 Task: Set up a Trello card with a description, link, label, due date, cover, custom button, and comment.
Action: Mouse moved to (327, 329)
Screenshot: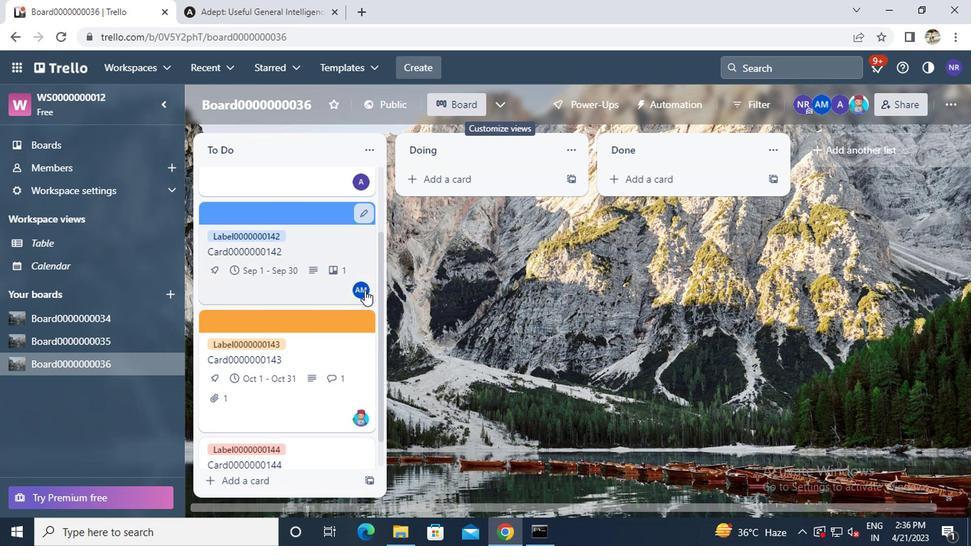 
Action: Mouse scrolled (327, 328) with delta (0, 0)
Screenshot: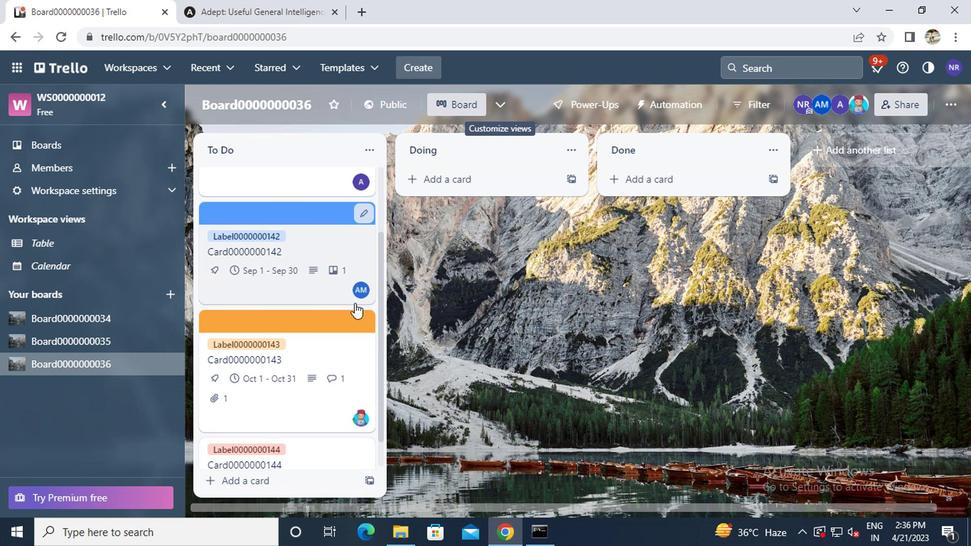 
Action: Mouse moved to (326, 330)
Screenshot: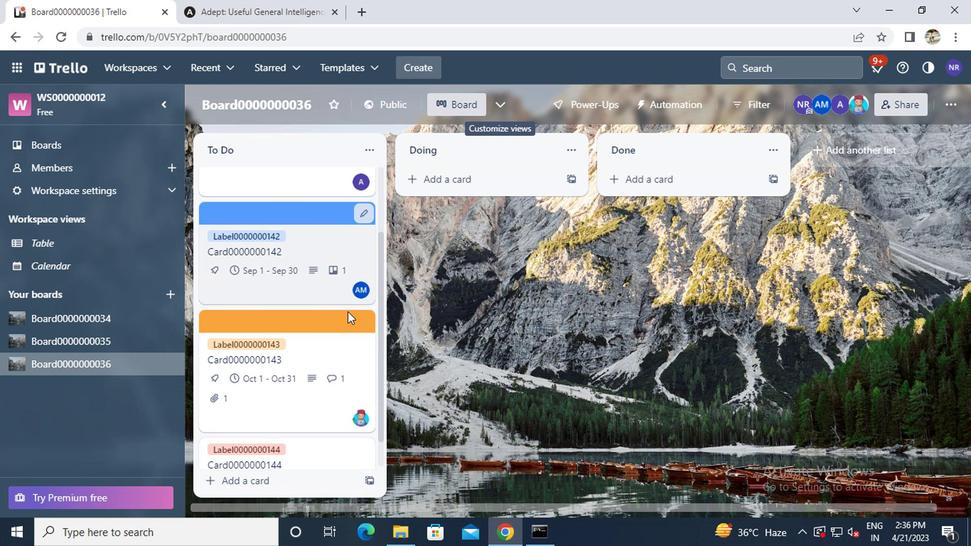 
Action: Mouse scrolled (326, 330) with delta (0, 0)
Screenshot: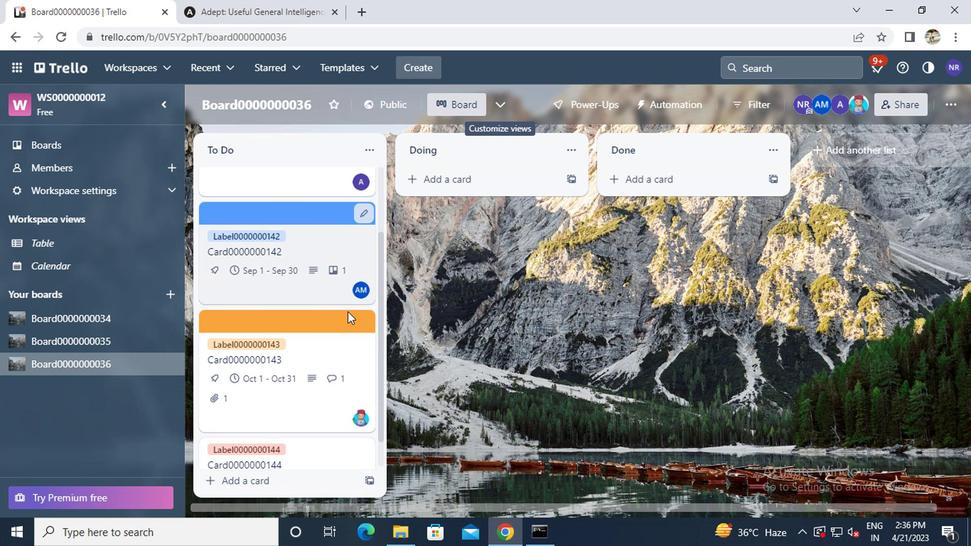 
Action: Mouse moved to (325, 338)
Screenshot: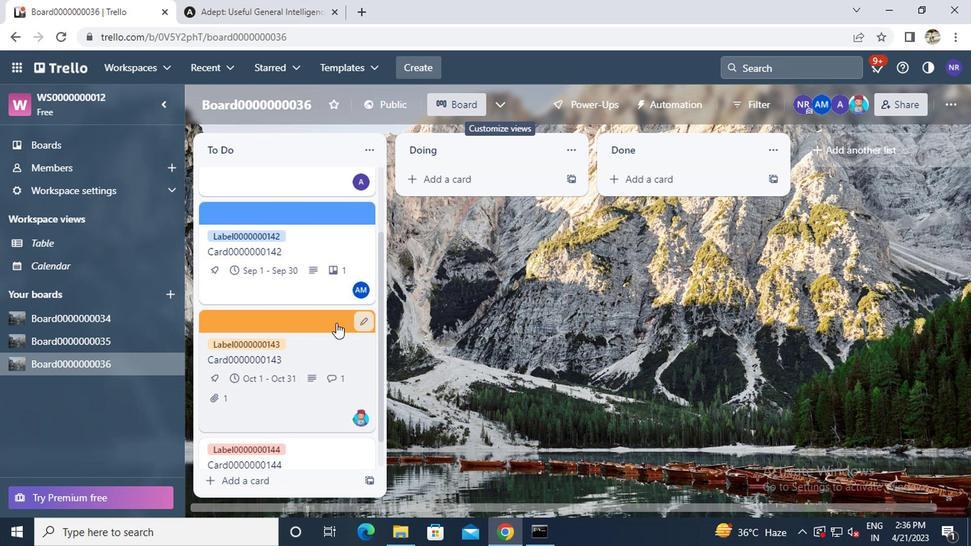 
Action: Mouse scrolled (325, 337) with delta (0, 0)
Screenshot: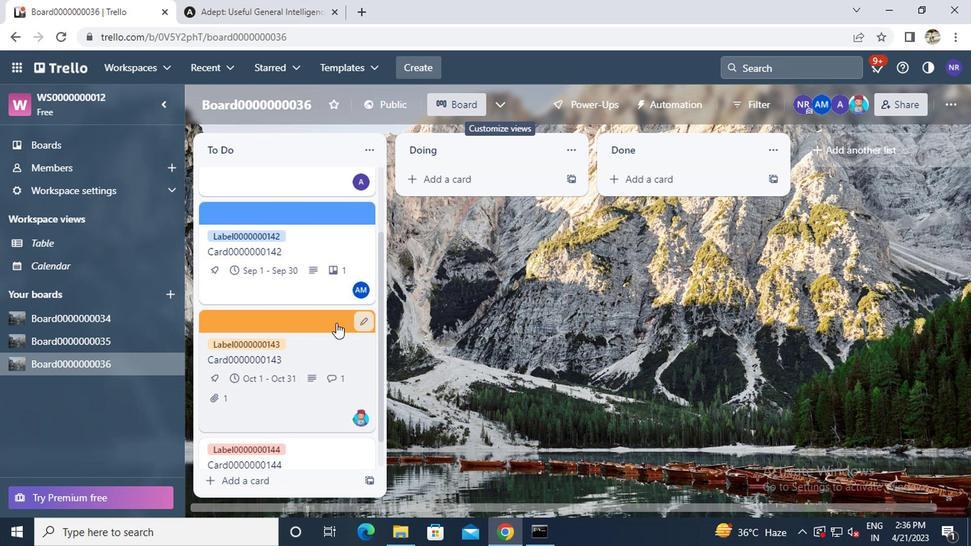 
Action: Mouse moved to (295, 417)
Screenshot: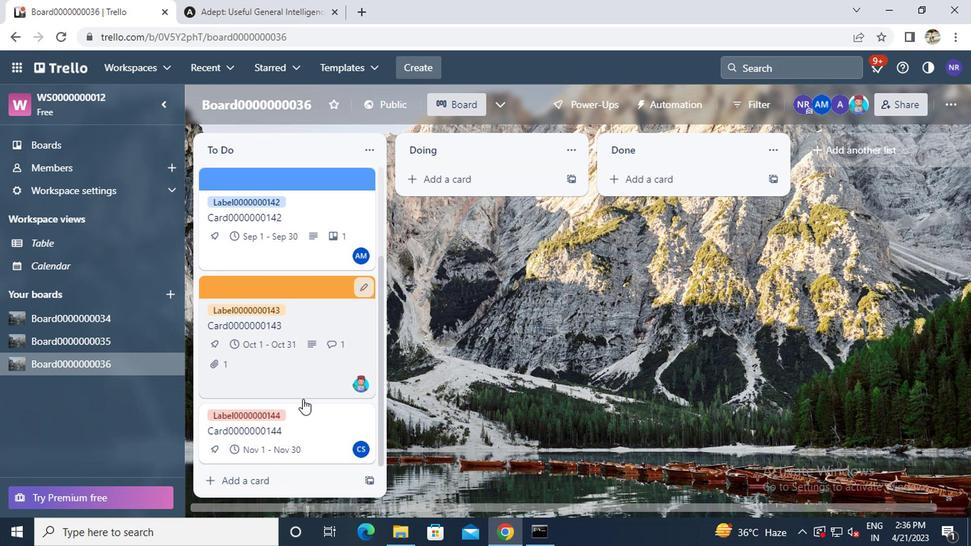 
Action: Mouse pressed left at (295, 417)
Screenshot: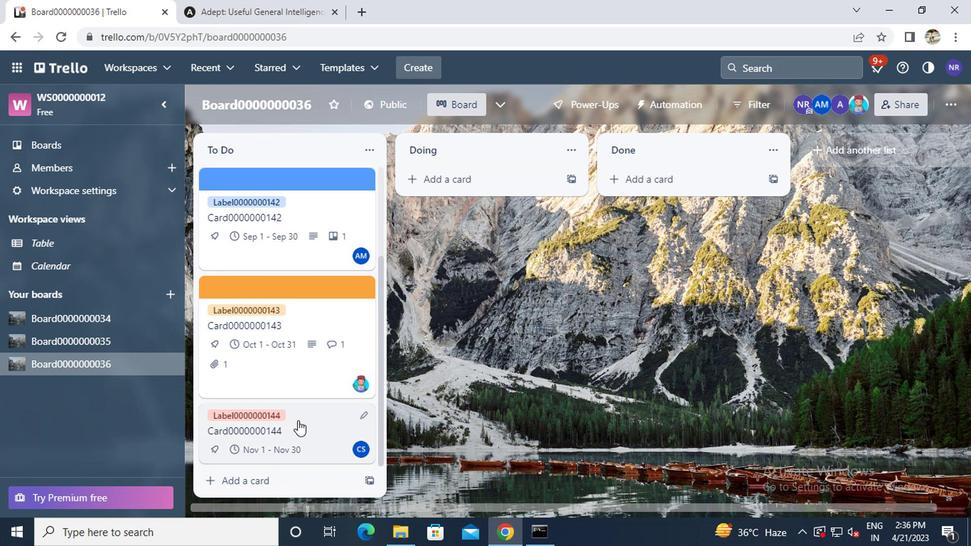 
Action: Mouse moved to (630, 340)
Screenshot: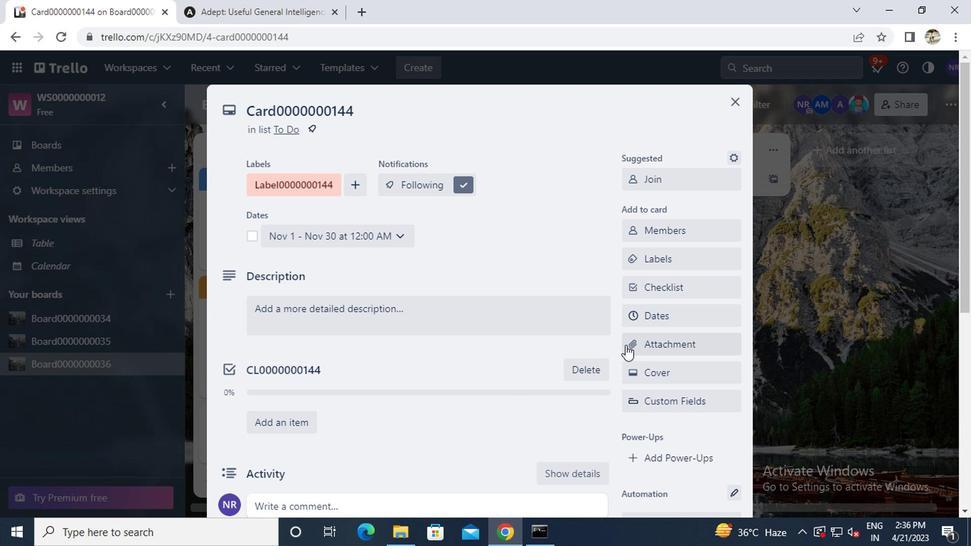 
Action: Mouse pressed left at (630, 340)
Screenshot: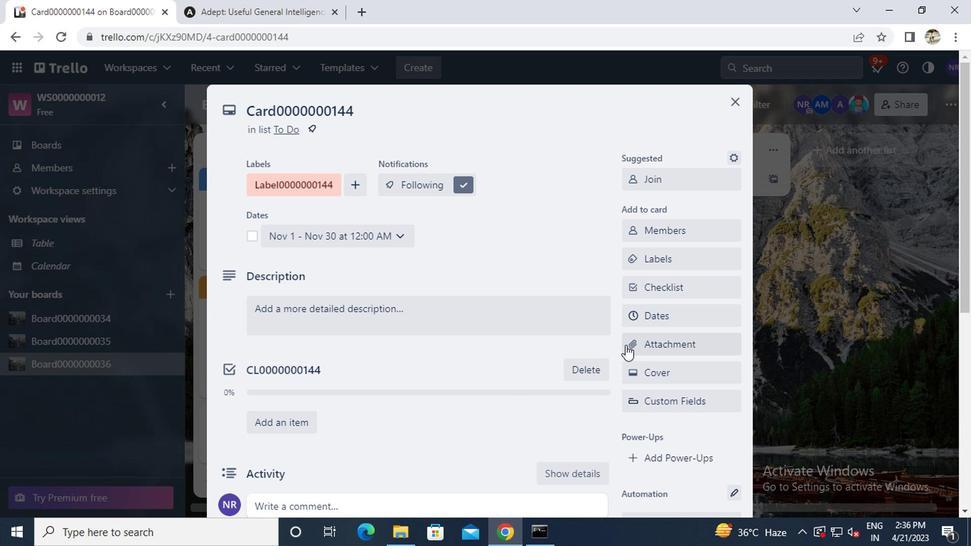 
Action: Mouse moved to (265, 1)
Screenshot: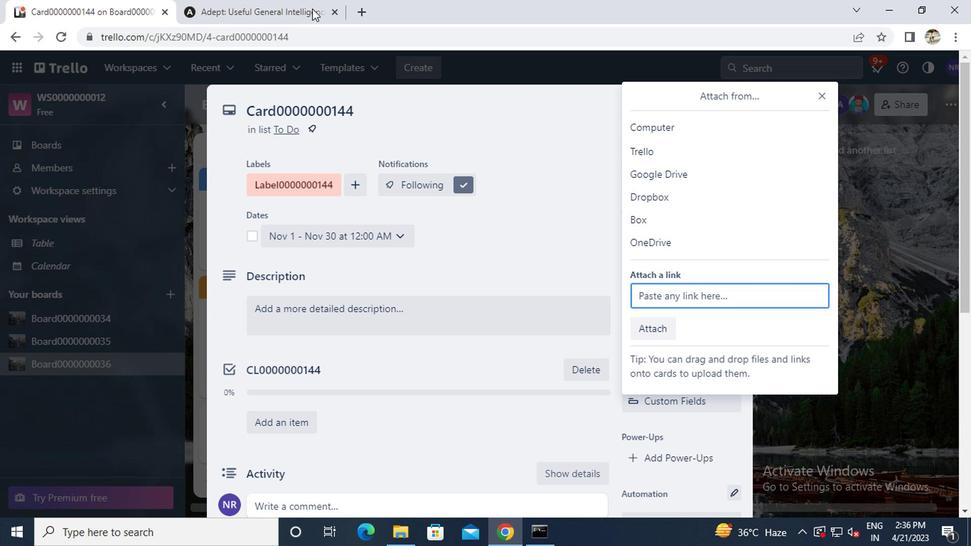 
Action: Mouse pressed left at (265, 1)
Screenshot: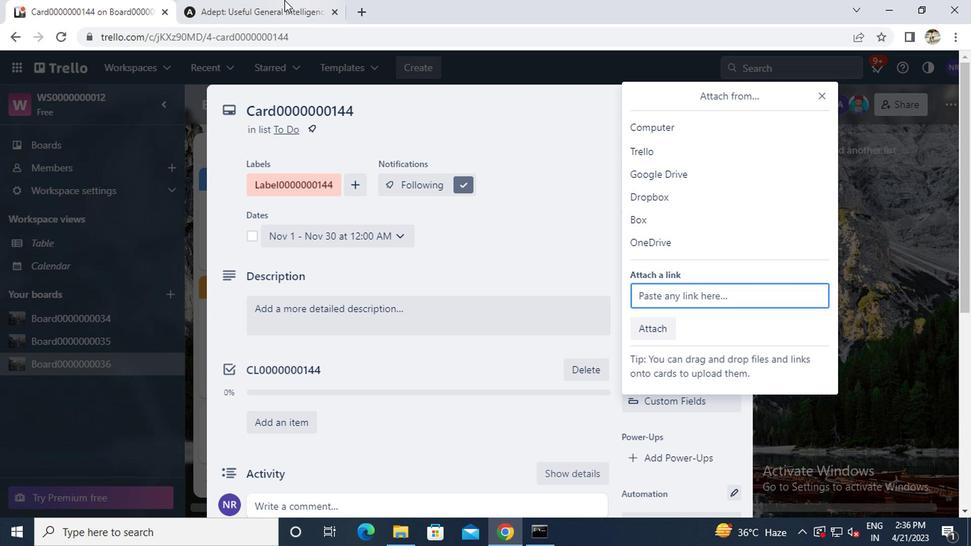 
Action: Mouse moved to (283, 34)
Screenshot: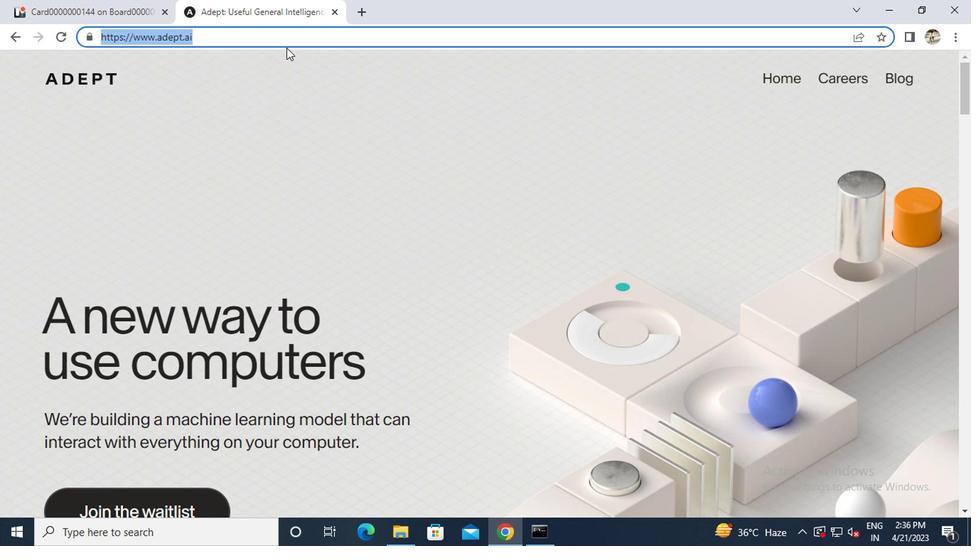 
Action: Mouse pressed left at (283, 34)
Screenshot: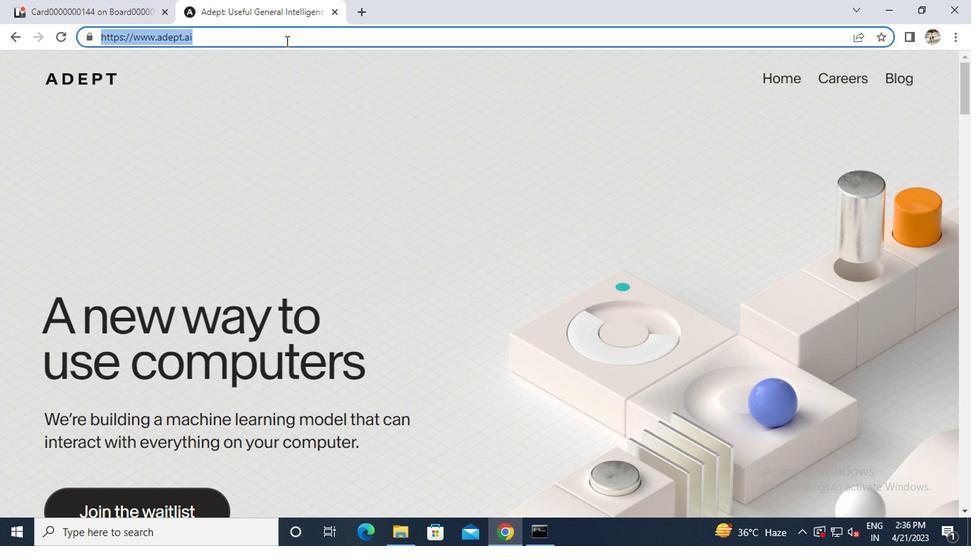 
Action: Key pressed ctrl+A<'\x03'>
Screenshot: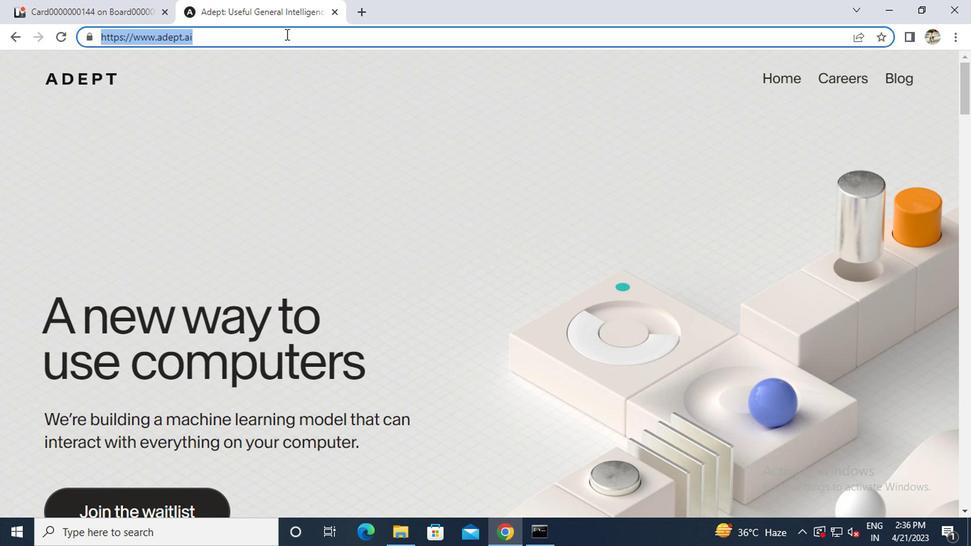 
Action: Mouse moved to (118, 7)
Screenshot: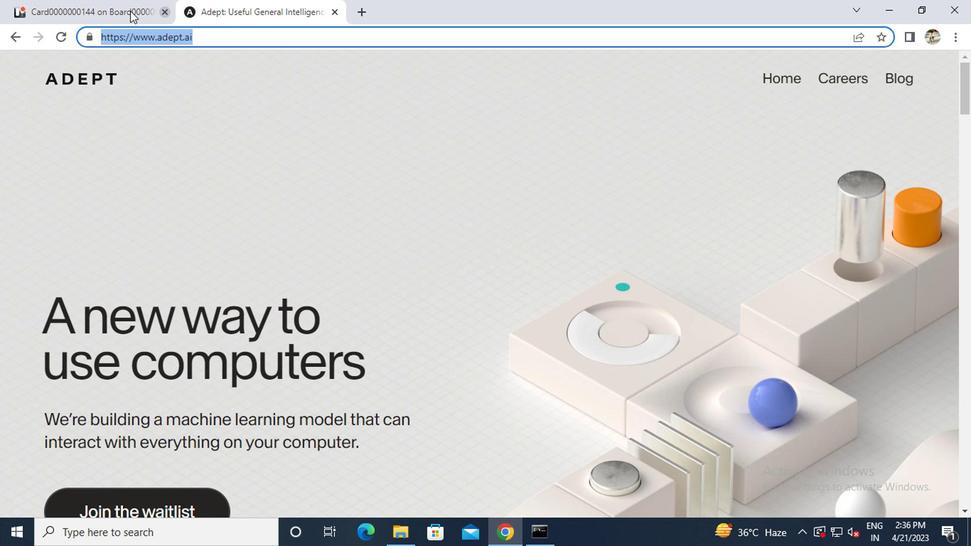 
Action: Mouse pressed left at (118, 7)
Screenshot: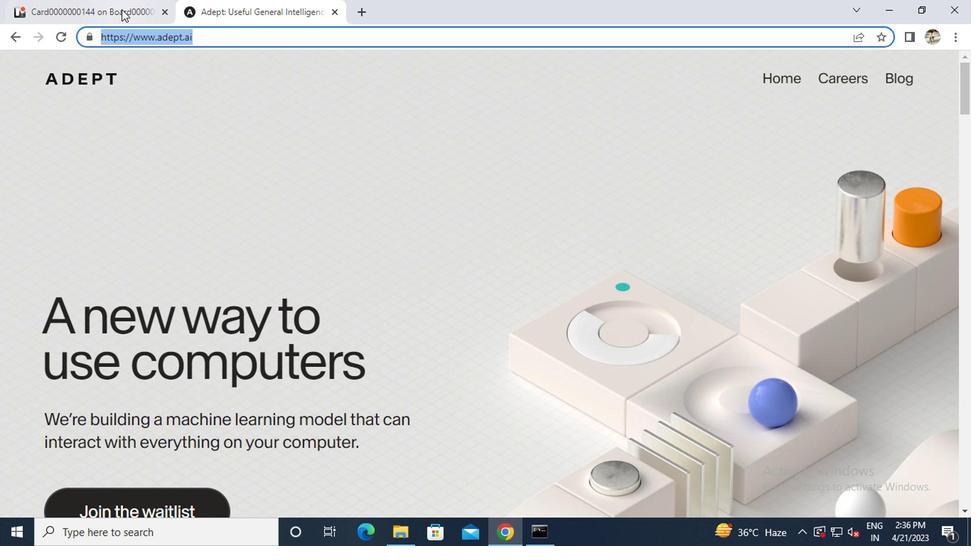
Action: Mouse moved to (666, 291)
Screenshot: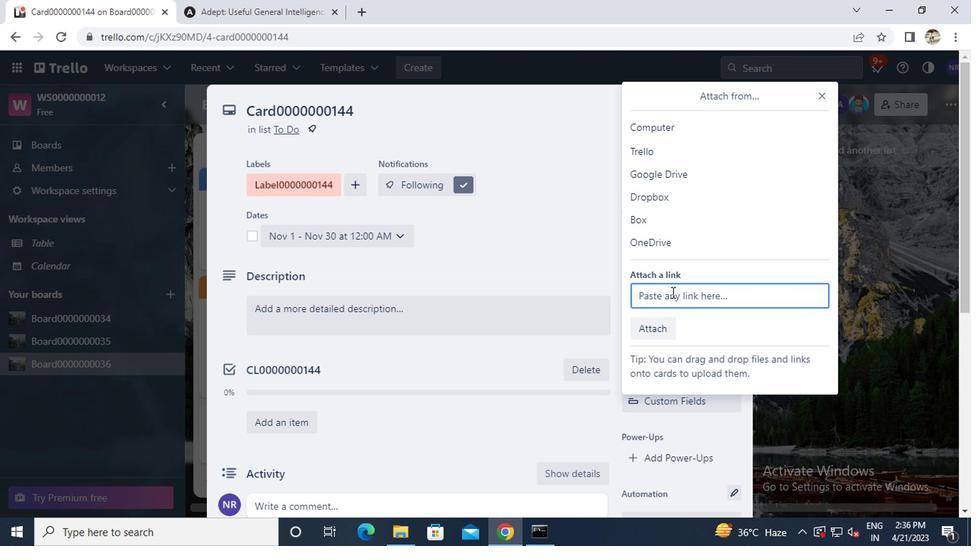 
Action: Mouse pressed left at (666, 291)
Screenshot: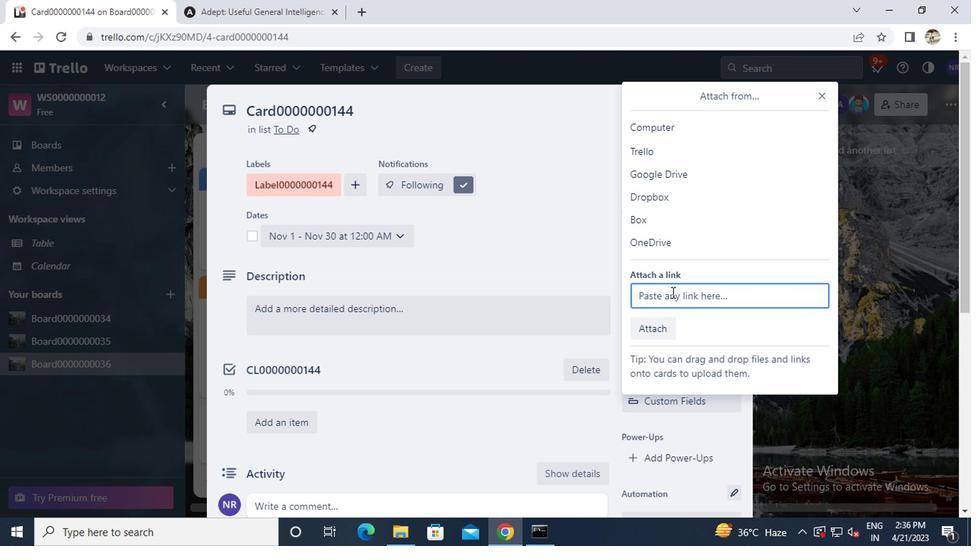 
Action: Key pressed ctrl+V
Screenshot: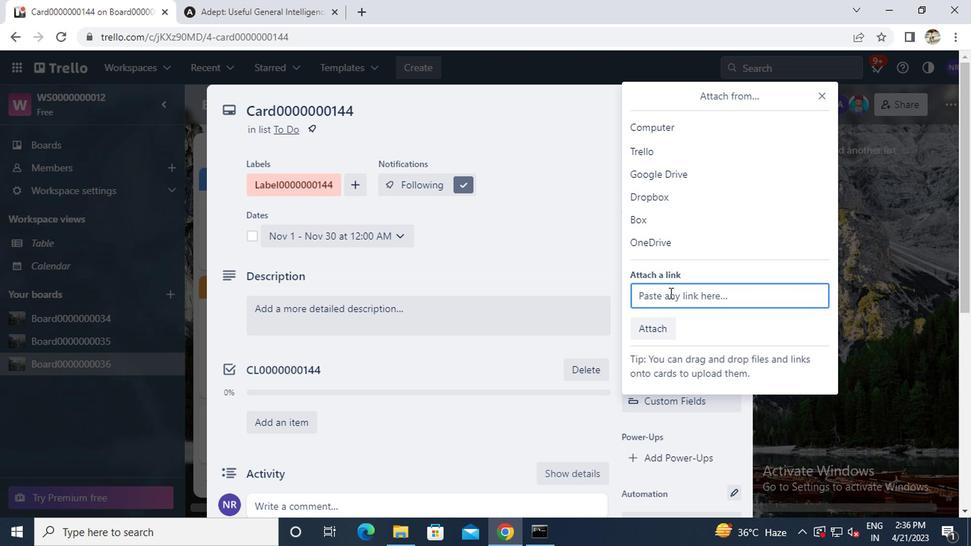 
Action: Mouse moved to (653, 344)
Screenshot: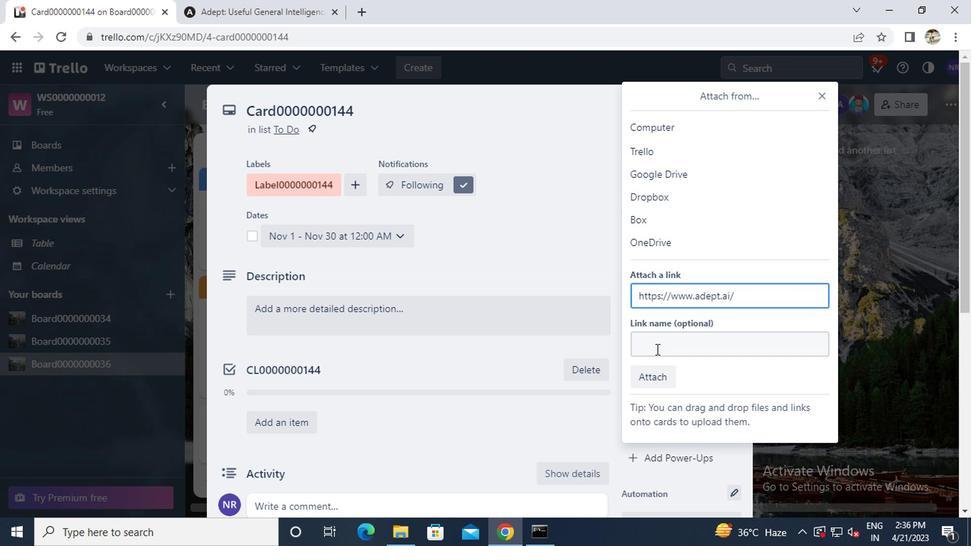 
Action: Mouse pressed left at (653, 344)
Screenshot: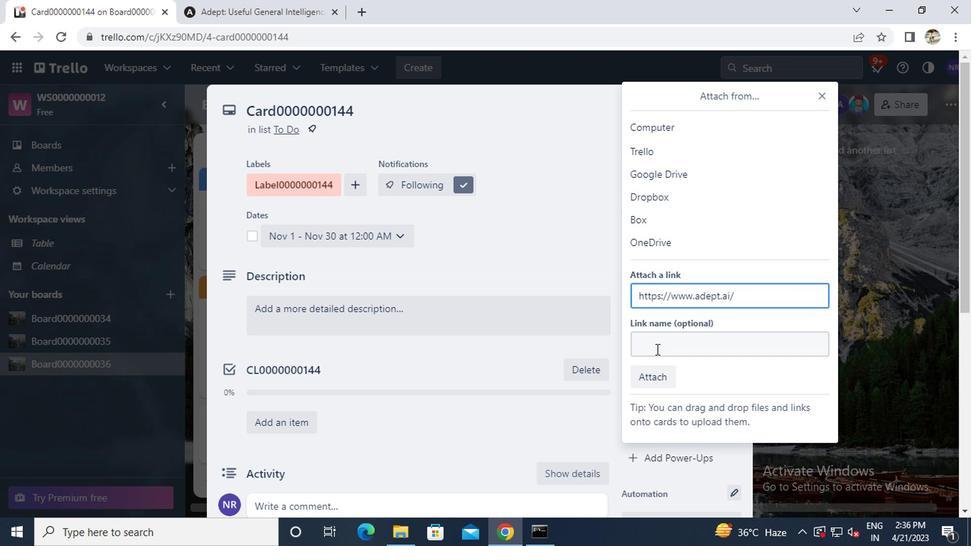 
Action: Mouse moved to (653, 343)
Screenshot: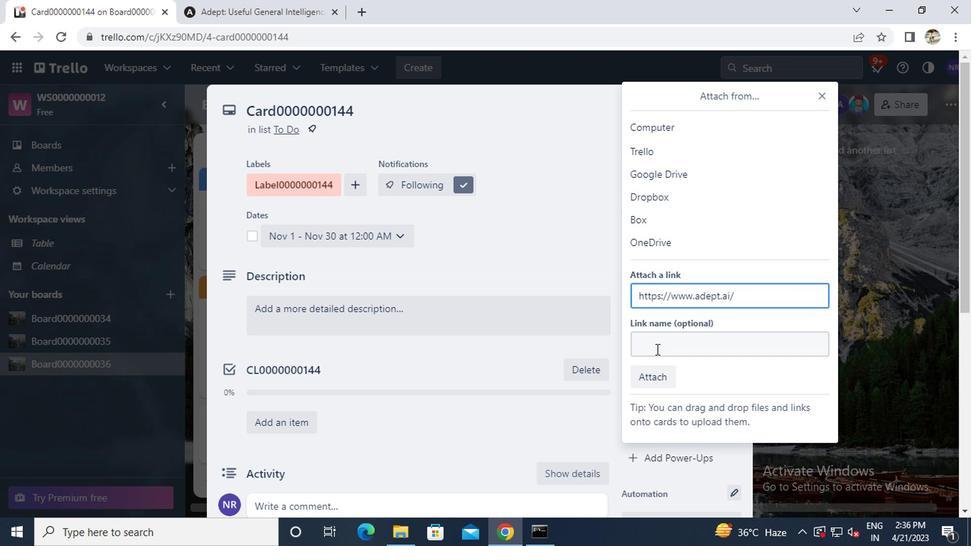 
Action: Key pressed l<Key.caps_lock>ink
Screenshot: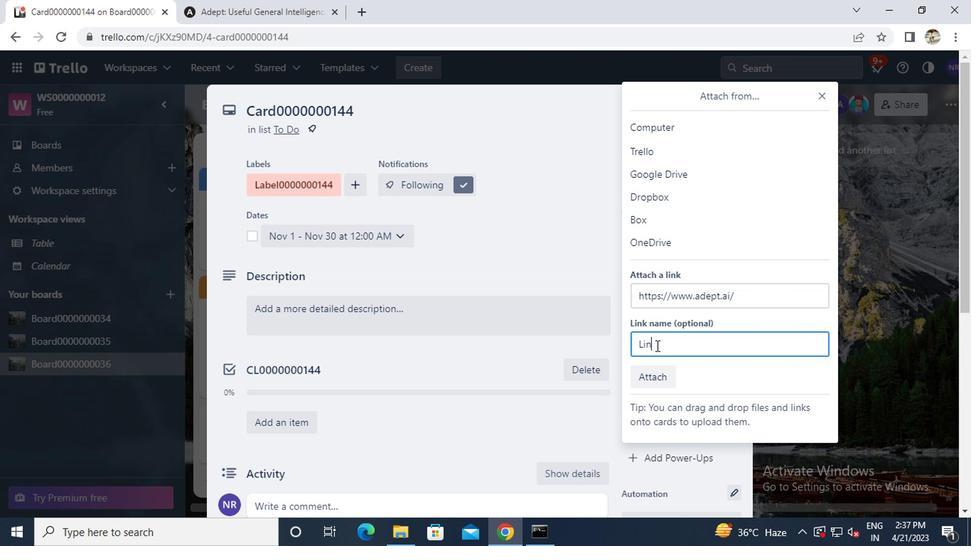 
Action: Mouse moved to (652, 372)
Screenshot: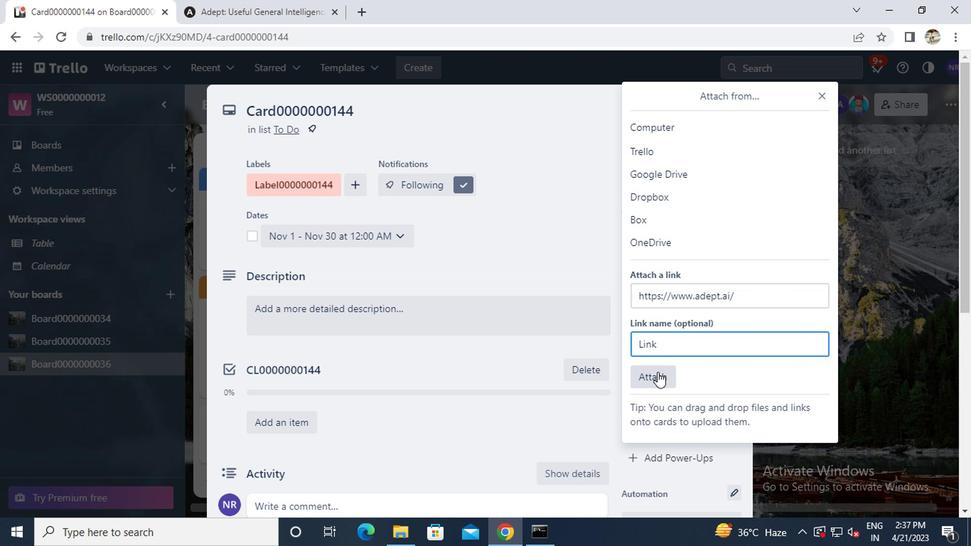 
Action: Mouse pressed left at (652, 372)
Screenshot: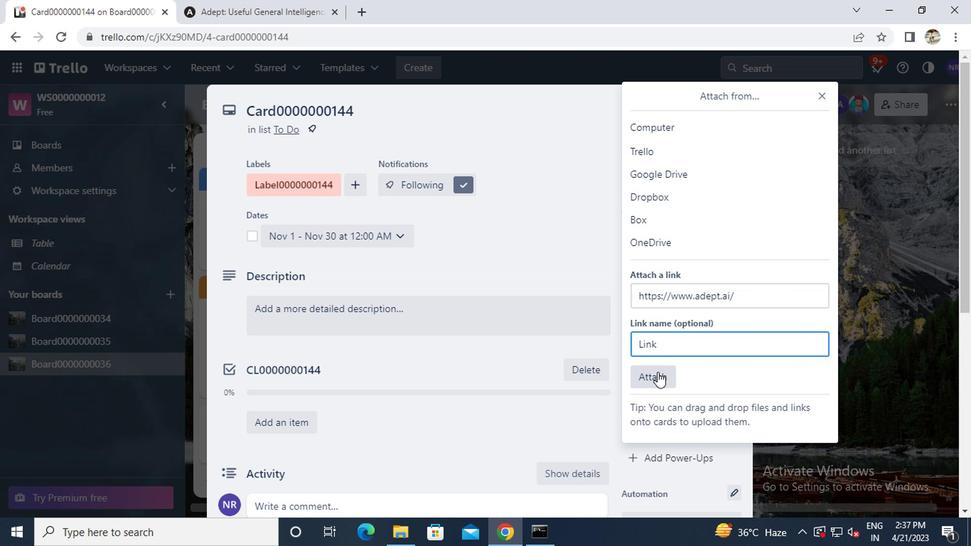 
Action: Mouse pressed left at (652, 372)
Screenshot: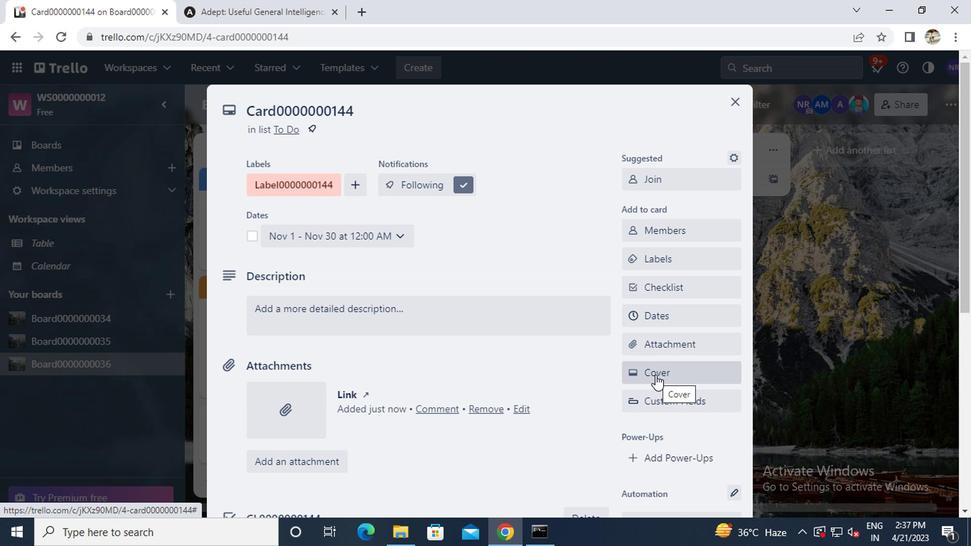 
Action: Mouse moved to (765, 230)
Screenshot: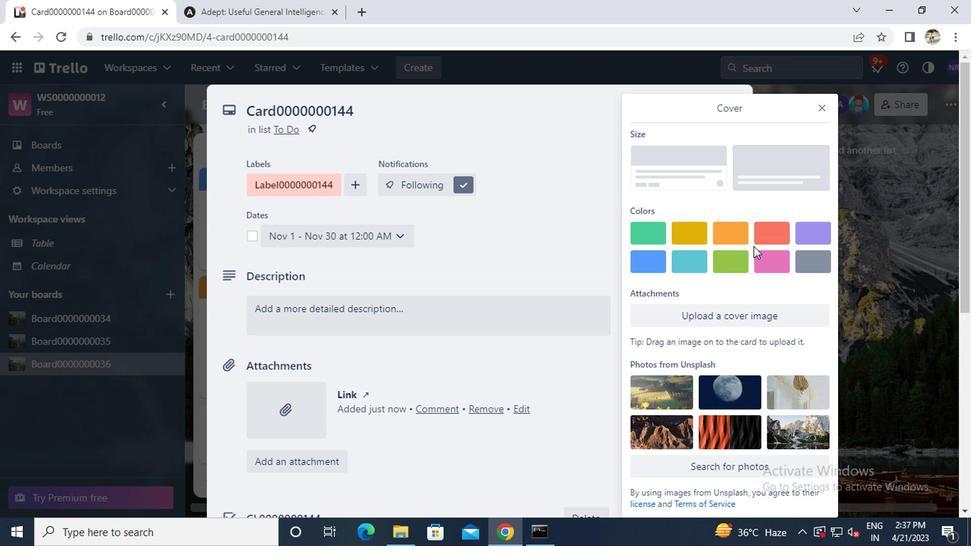 
Action: Mouse pressed left at (765, 230)
Screenshot: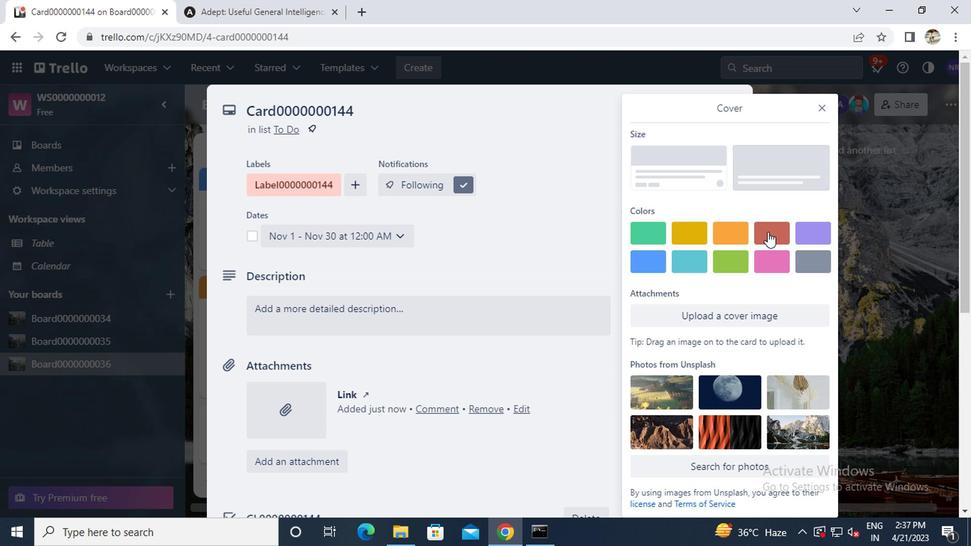 
Action: Mouse moved to (816, 96)
Screenshot: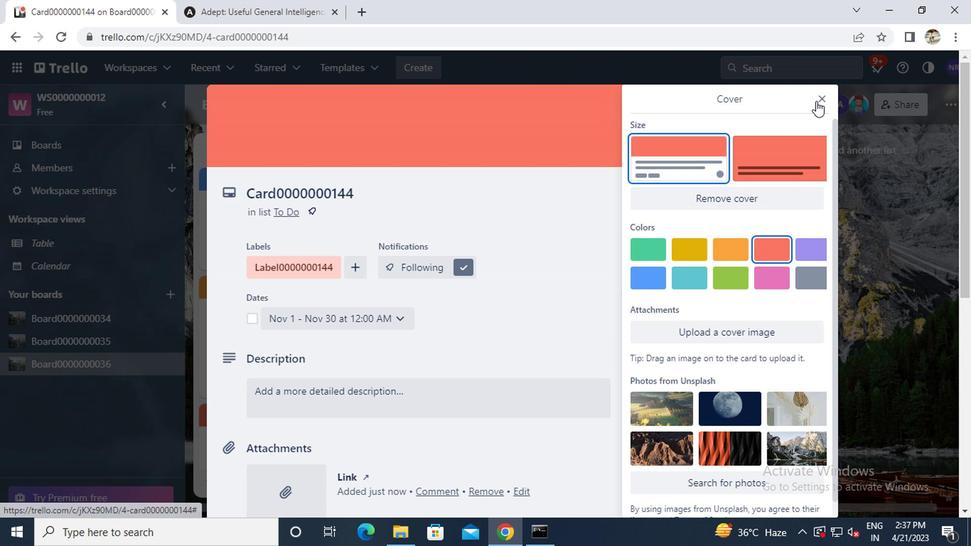 
Action: Mouse pressed left at (816, 96)
Screenshot: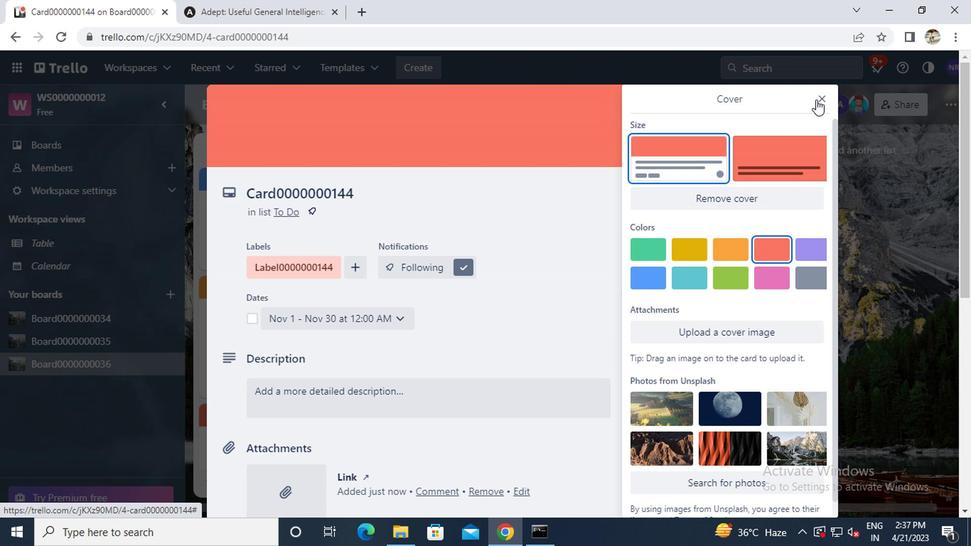 
Action: Mouse moved to (657, 285)
Screenshot: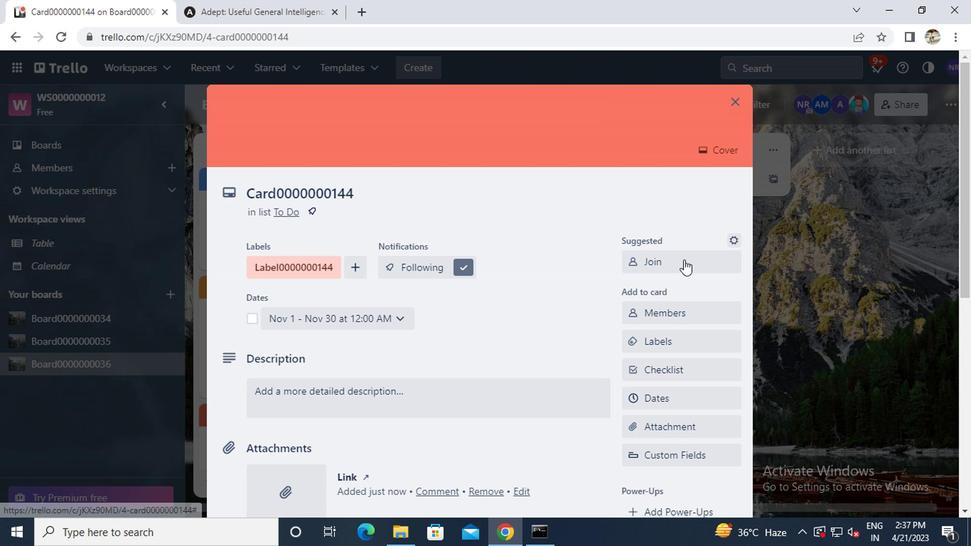 
Action: Mouse scrolled (657, 284) with delta (0, -1)
Screenshot: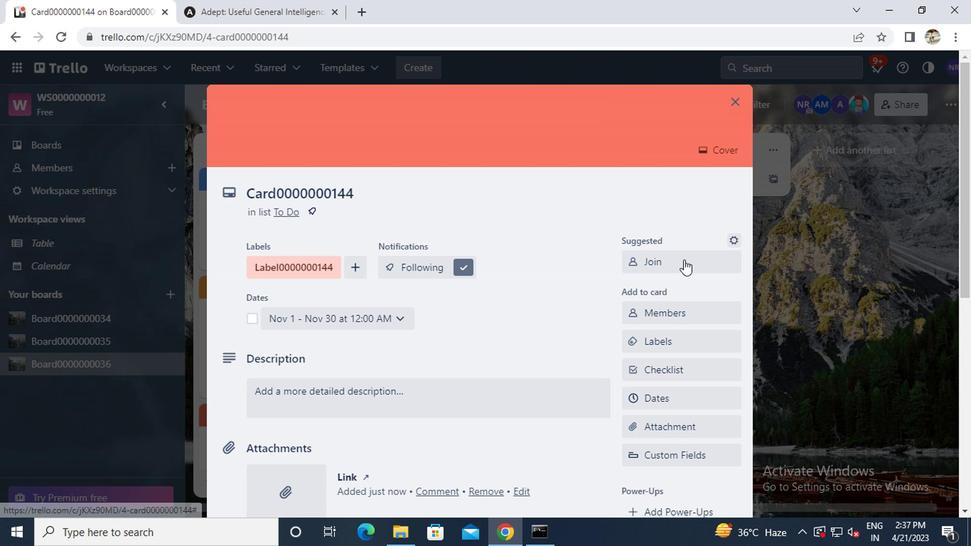 
Action: Mouse moved to (656, 286)
Screenshot: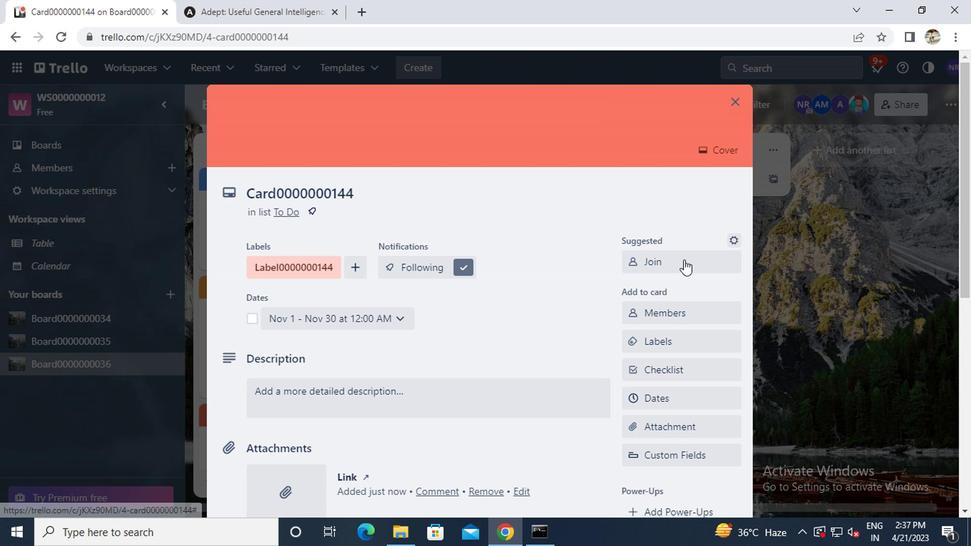 
Action: Mouse scrolled (656, 285) with delta (0, 0)
Screenshot: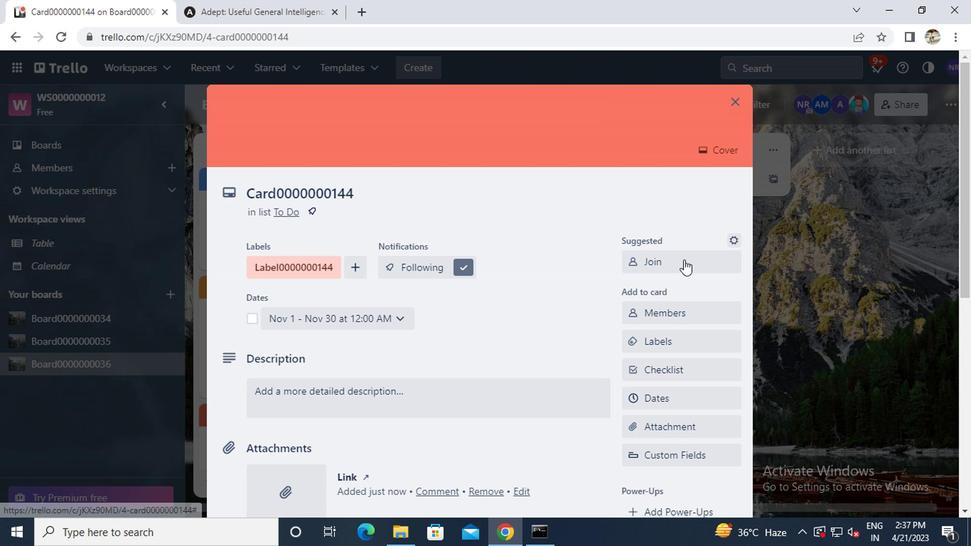 
Action: Mouse moved to (656, 287)
Screenshot: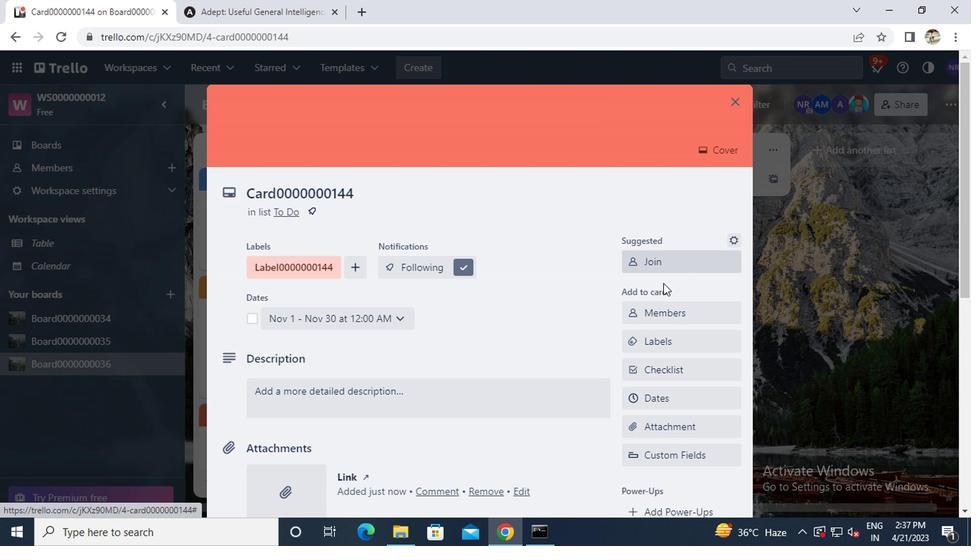 
Action: Mouse scrolled (656, 286) with delta (0, -1)
Screenshot: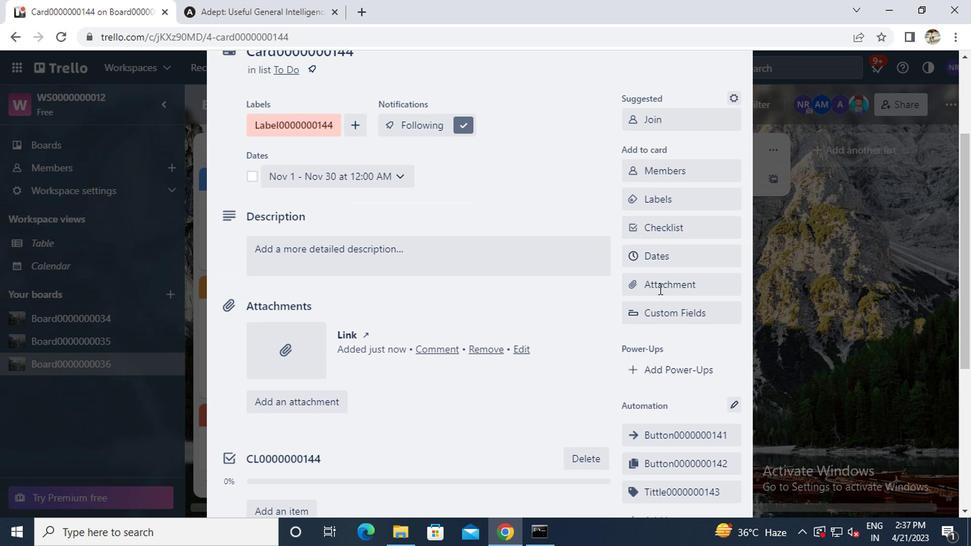 
Action: Mouse scrolled (656, 286) with delta (0, -1)
Screenshot: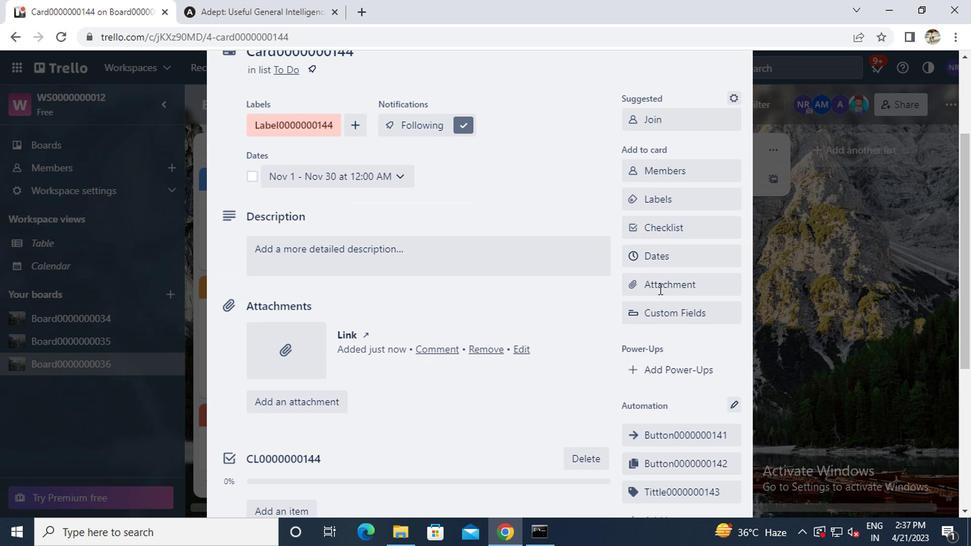
Action: Mouse moved to (647, 378)
Screenshot: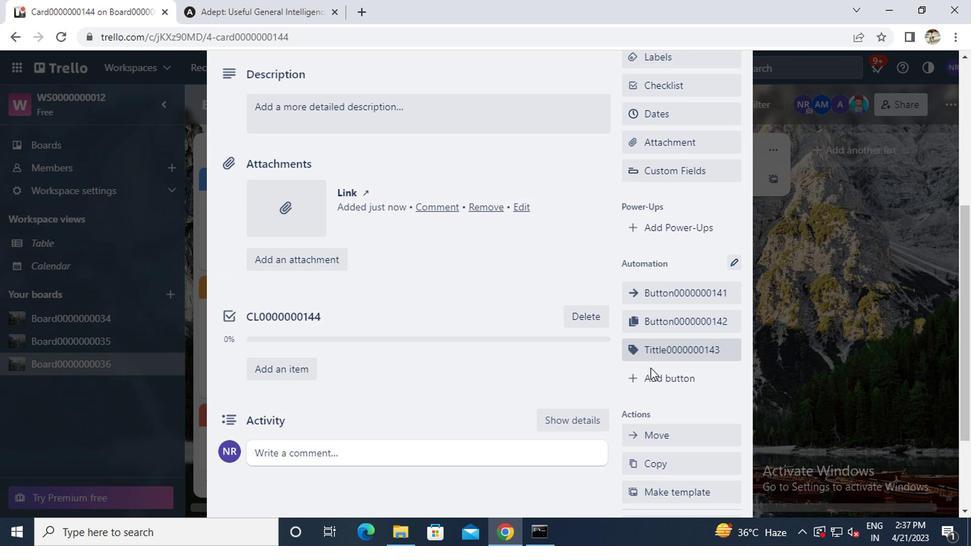 
Action: Mouse pressed left at (647, 378)
Screenshot: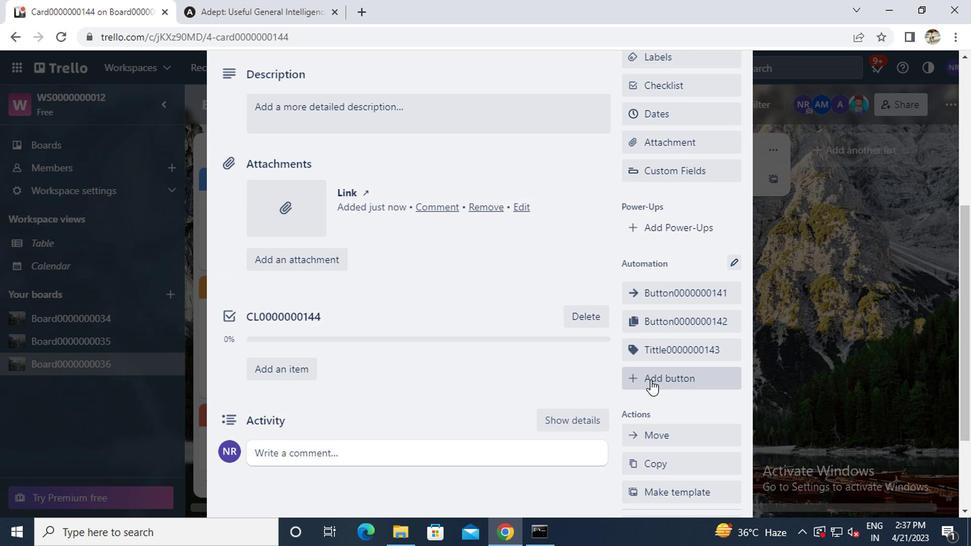 
Action: Mouse moved to (670, 242)
Screenshot: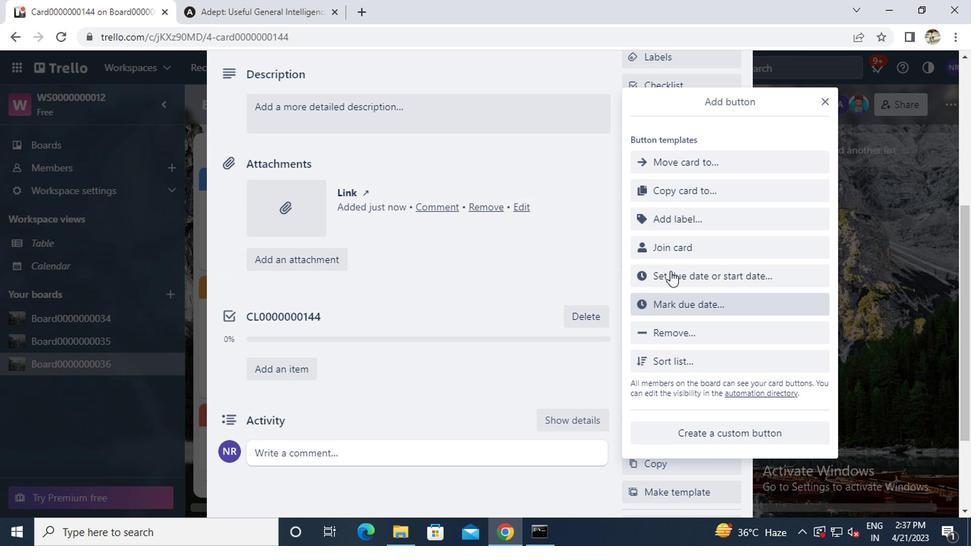 
Action: Mouse pressed left at (670, 242)
Screenshot: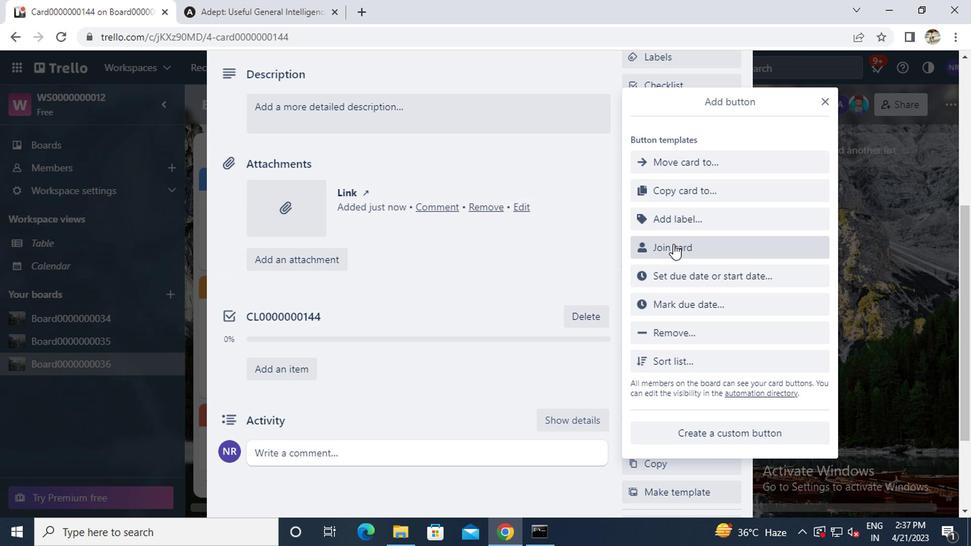 
Action: Key pressed <Key.caps_lock>v<Key.backspace>b<Key.caps_lock>utton00000000144
Screenshot: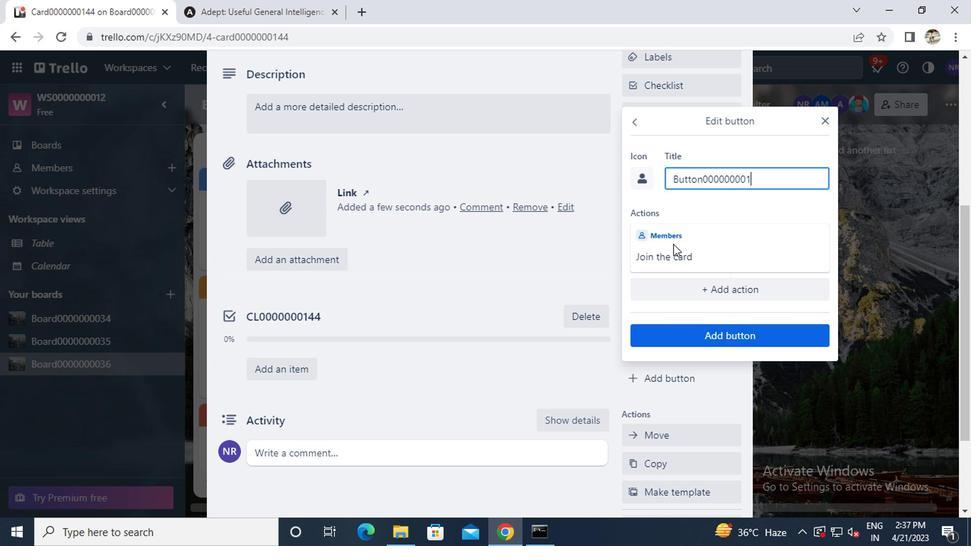 
Action: Mouse moved to (695, 338)
Screenshot: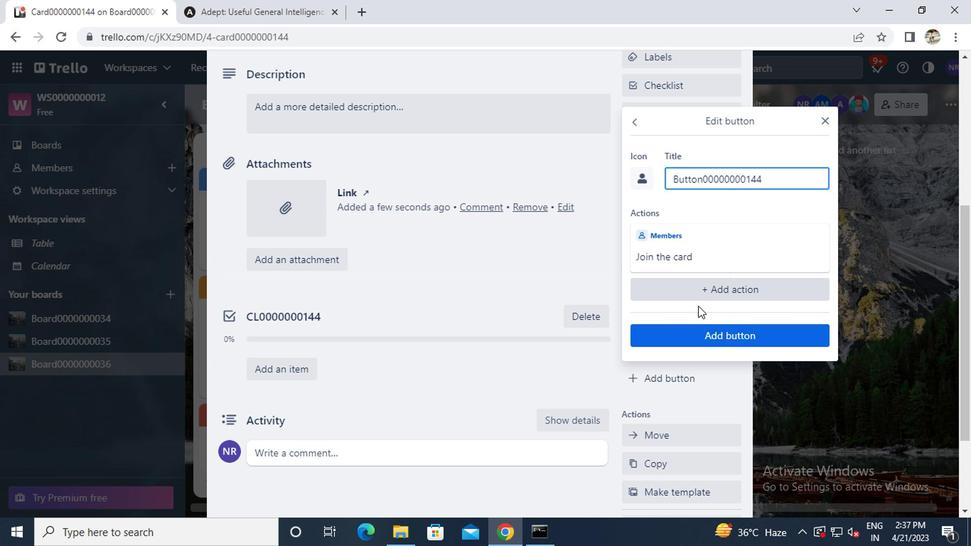 
Action: Mouse pressed left at (695, 338)
Screenshot: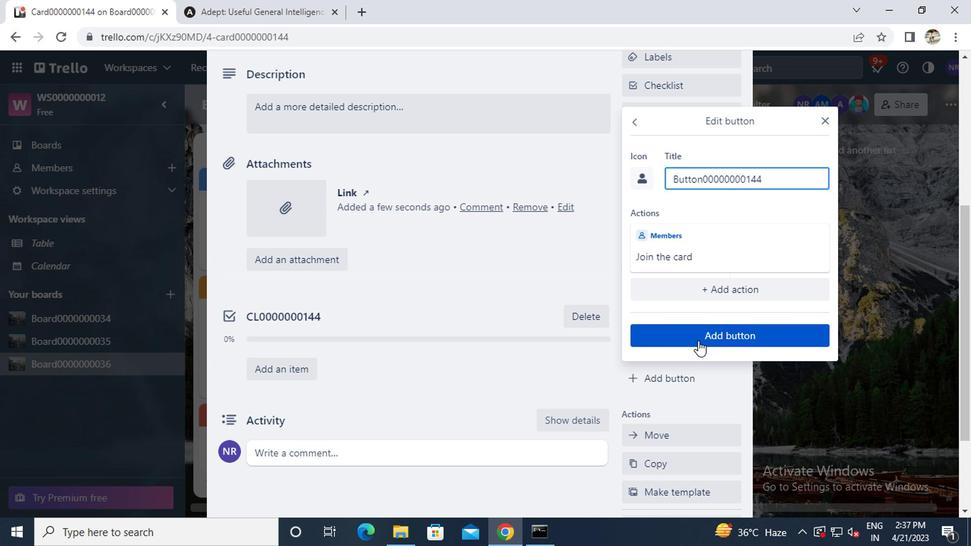 
Action: Mouse moved to (483, 125)
Screenshot: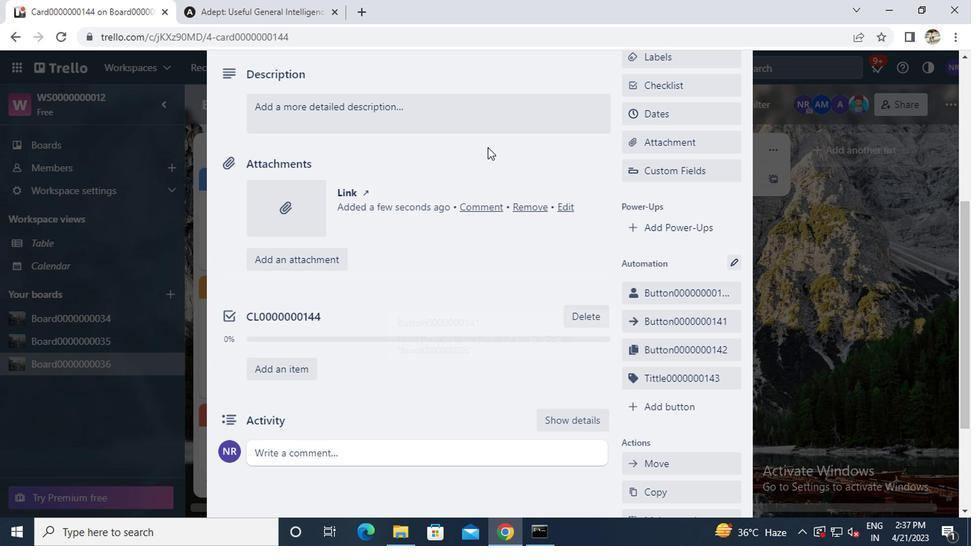 
Action: Mouse pressed left at (483, 125)
Screenshot: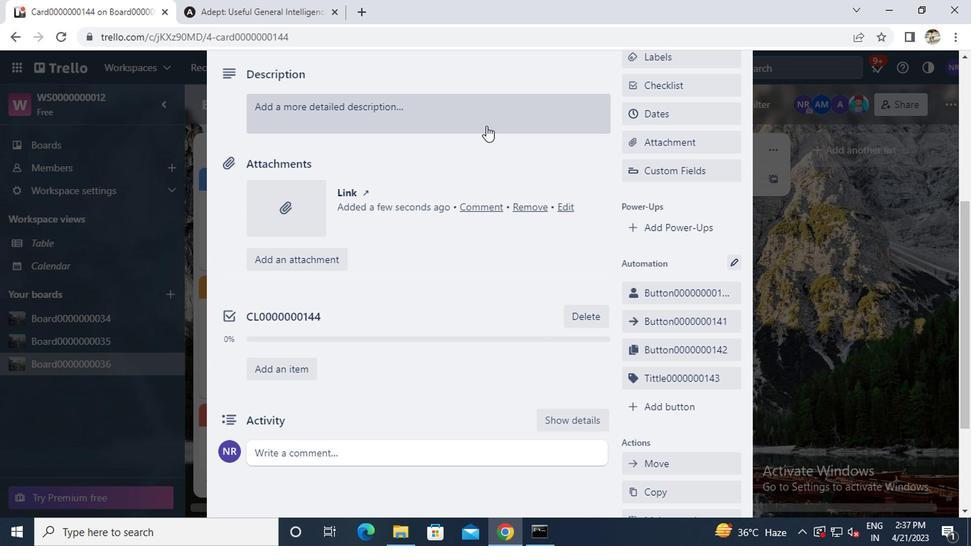 
Action: Key pressed <Key.caps_lock>ds0000000144
Screenshot: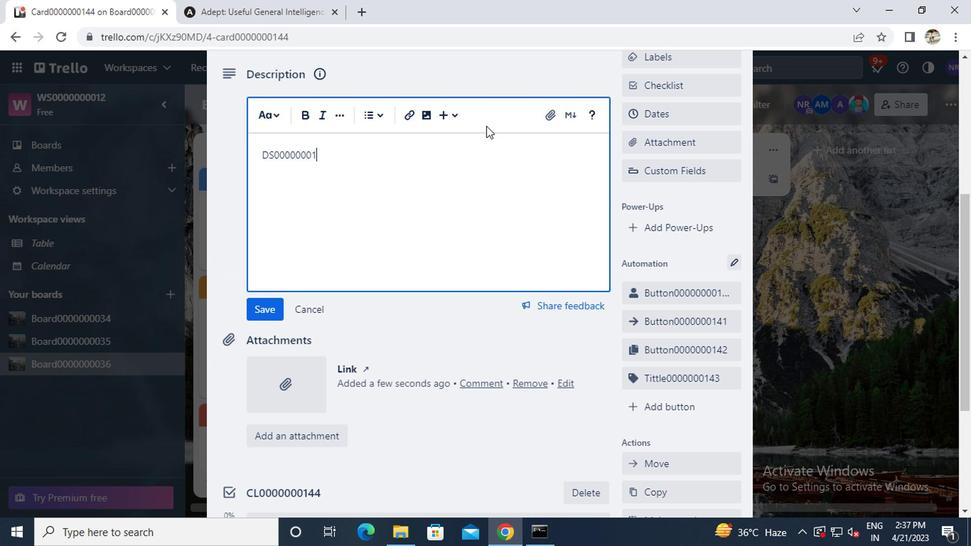 
Action: Mouse moved to (268, 301)
Screenshot: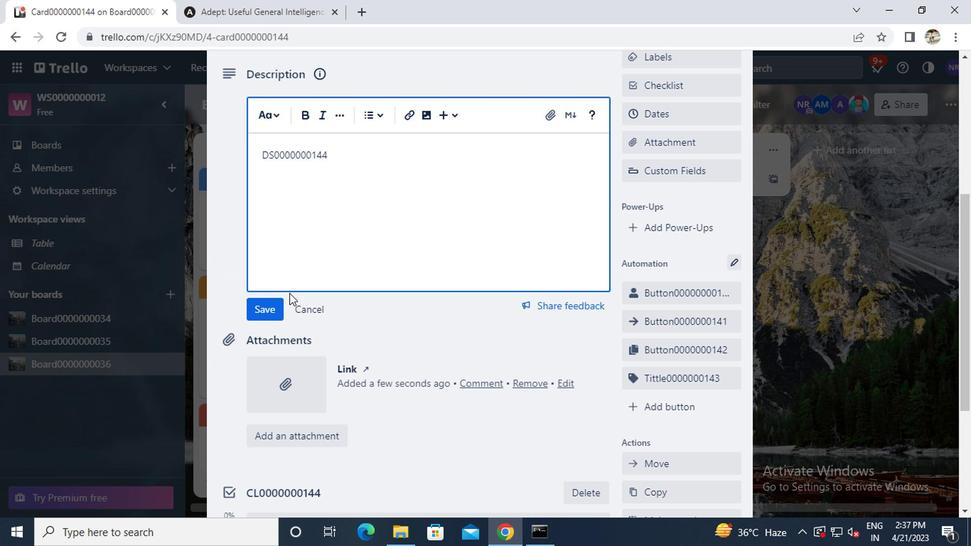 
Action: Mouse pressed left at (268, 301)
Screenshot: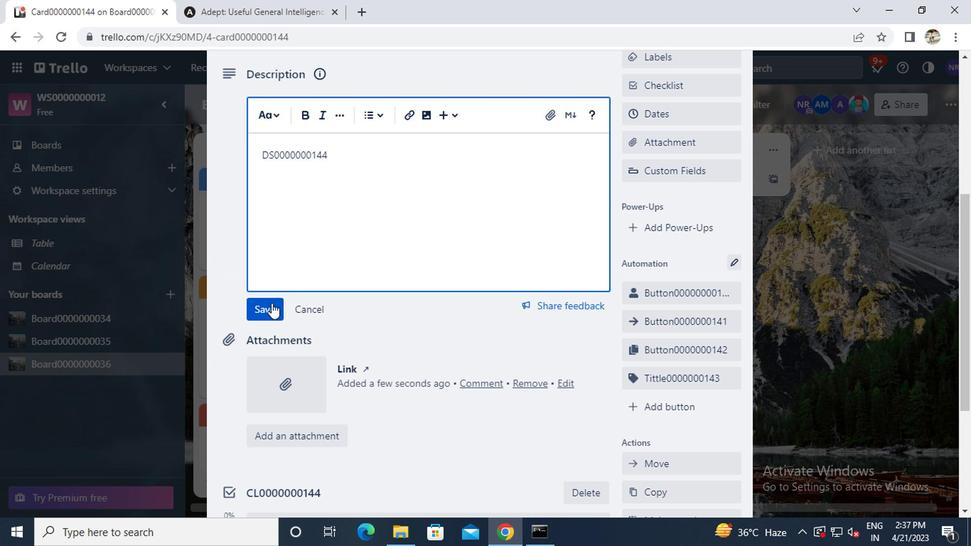 
Action: Mouse moved to (289, 427)
Screenshot: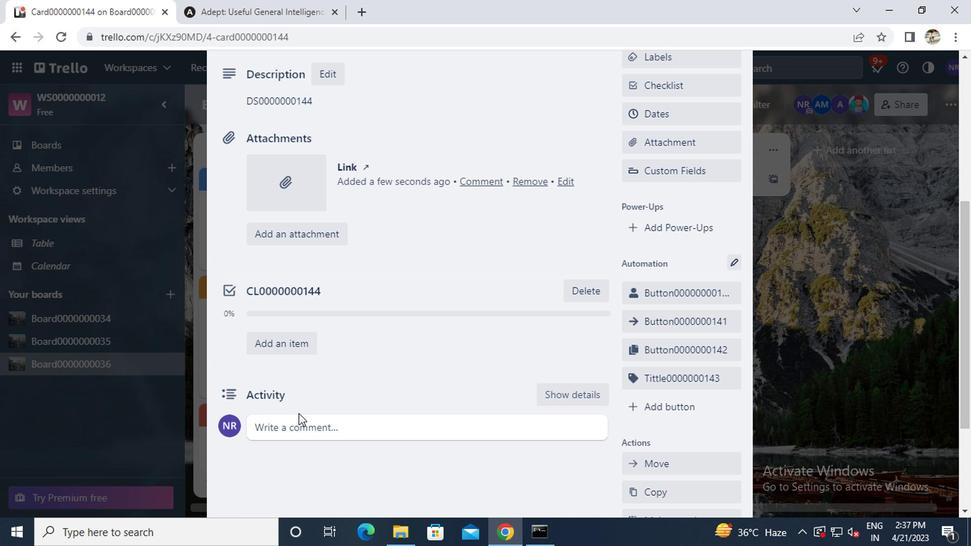 
Action: Mouse pressed left at (289, 427)
Screenshot: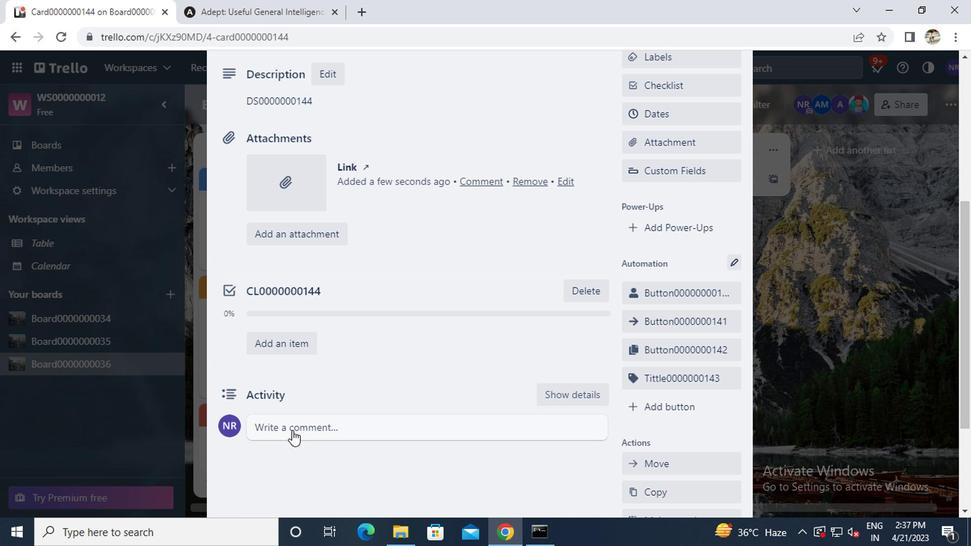 
Action: Key pressed <Key.caps_lock><Key.caps_lock>cm0000000144
Screenshot: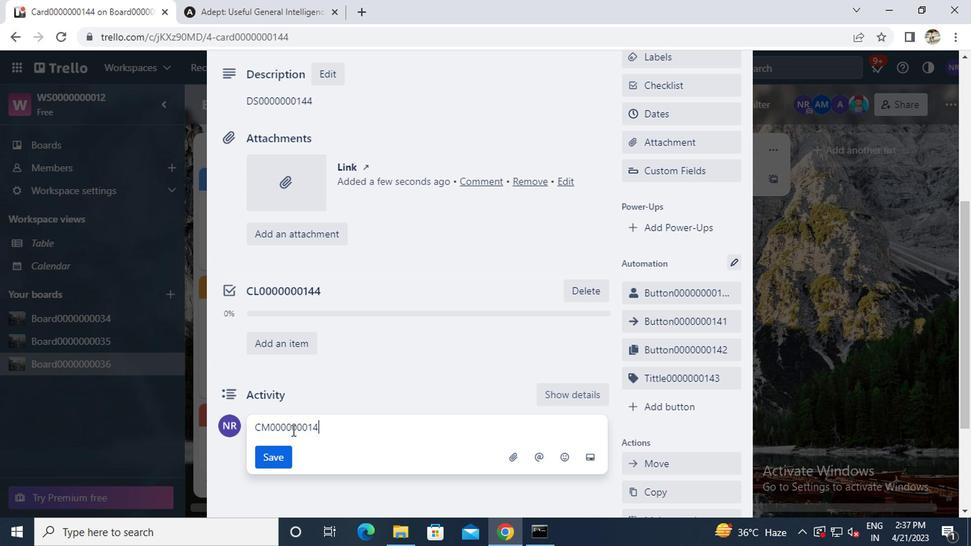 
Action: Mouse moved to (273, 457)
Screenshot: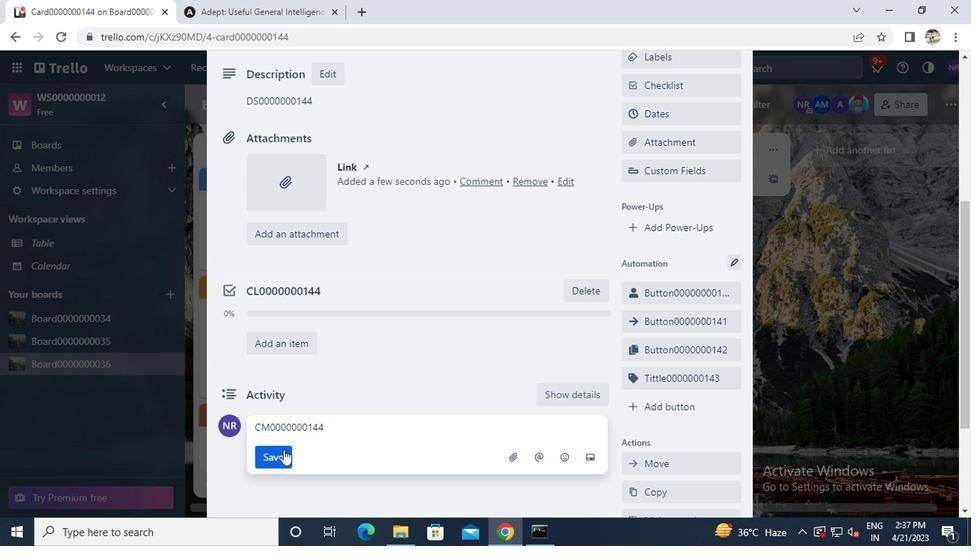 
Action: Mouse pressed left at (273, 457)
Screenshot: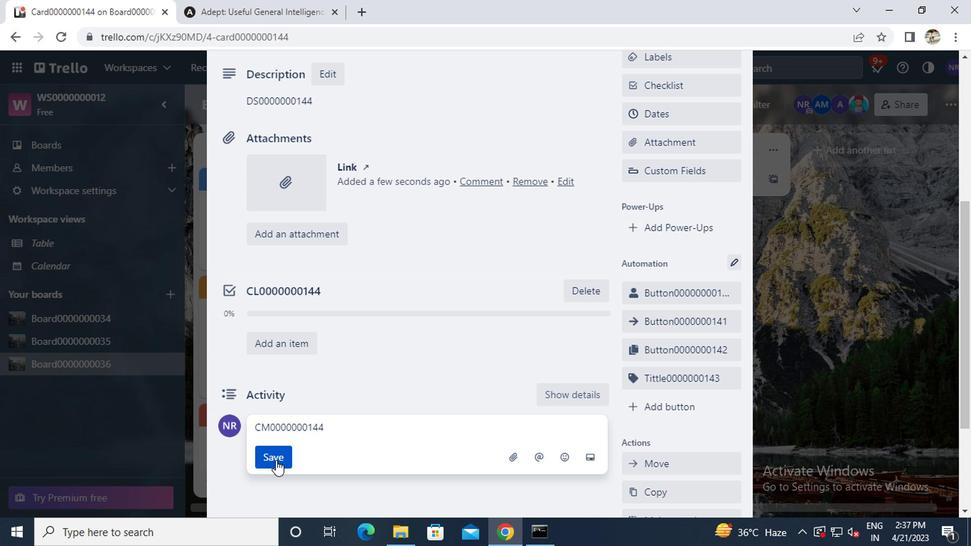 
Action: Mouse scrolled (273, 457) with delta (0, 0)
Screenshot: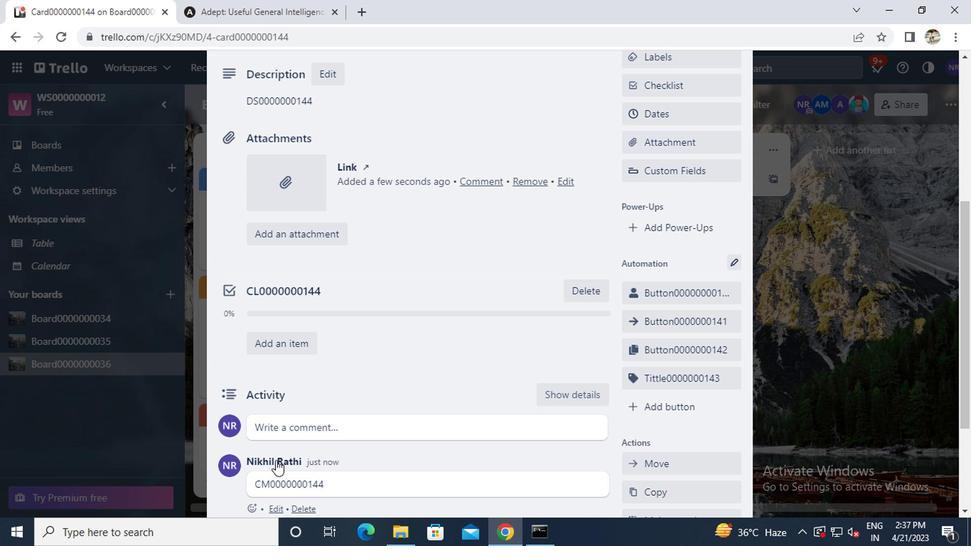 
Action: Mouse scrolled (273, 457) with delta (0, 0)
Screenshot: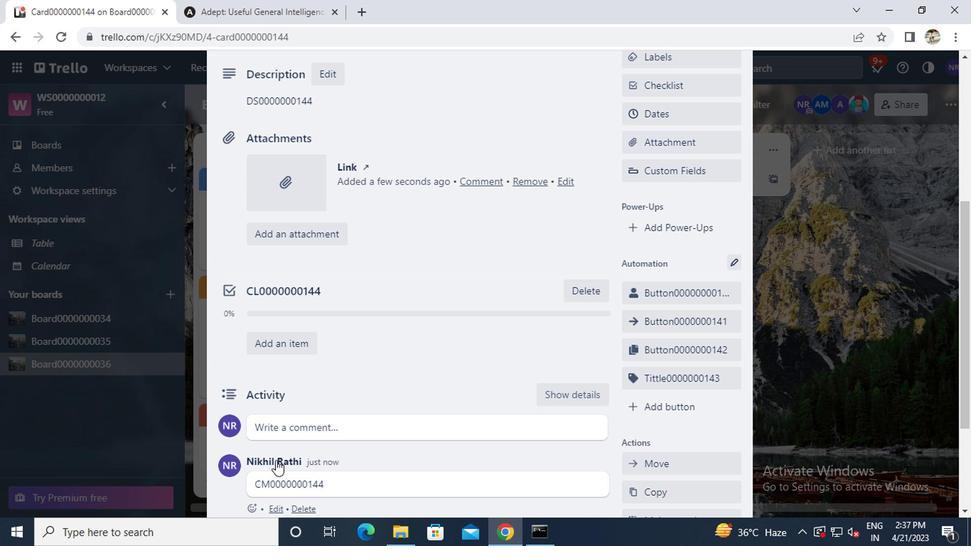 
Action: Mouse scrolled (273, 457) with delta (0, 0)
Screenshot: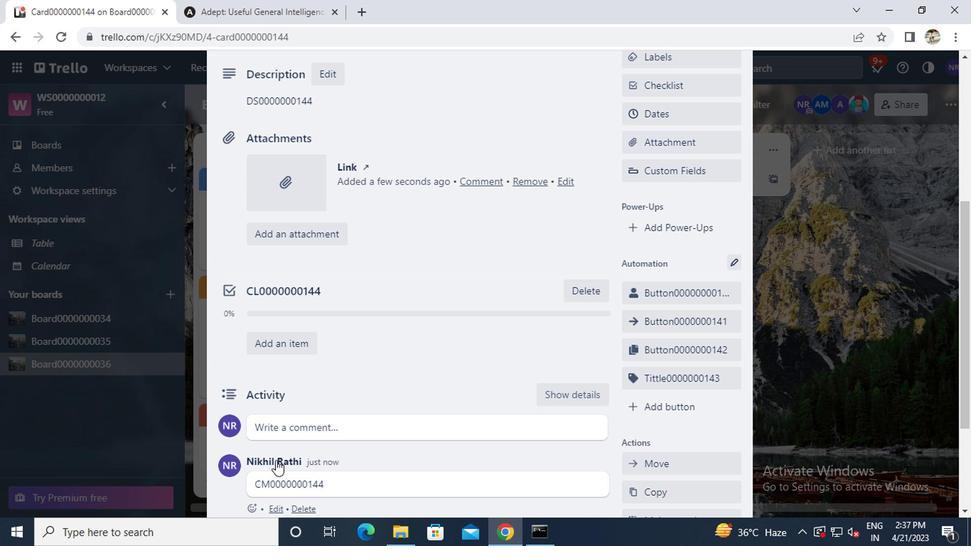 
Action: Mouse scrolled (273, 457) with delta (0, 0)
Screenshot: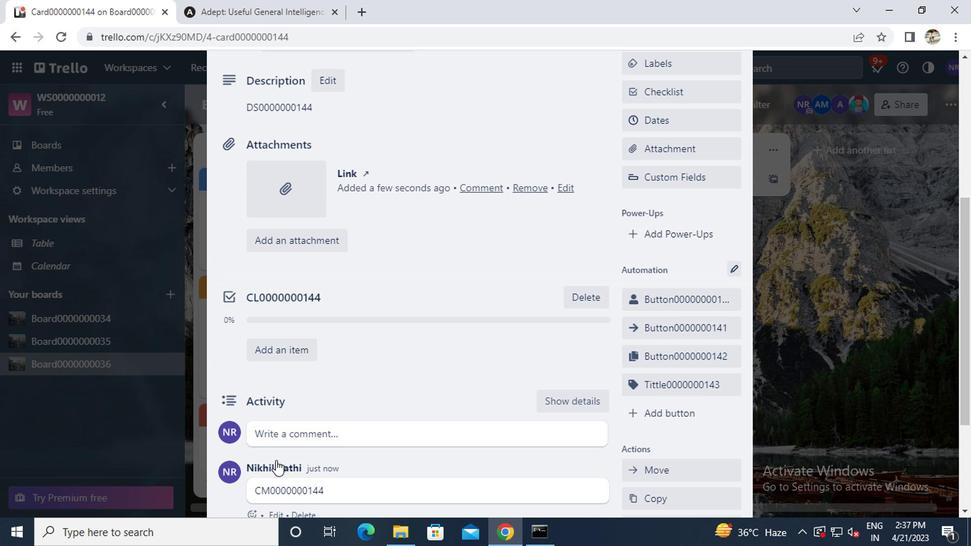 
Action: Mouse scrolled (273, 457) with delta (0, 0)
Screenshot: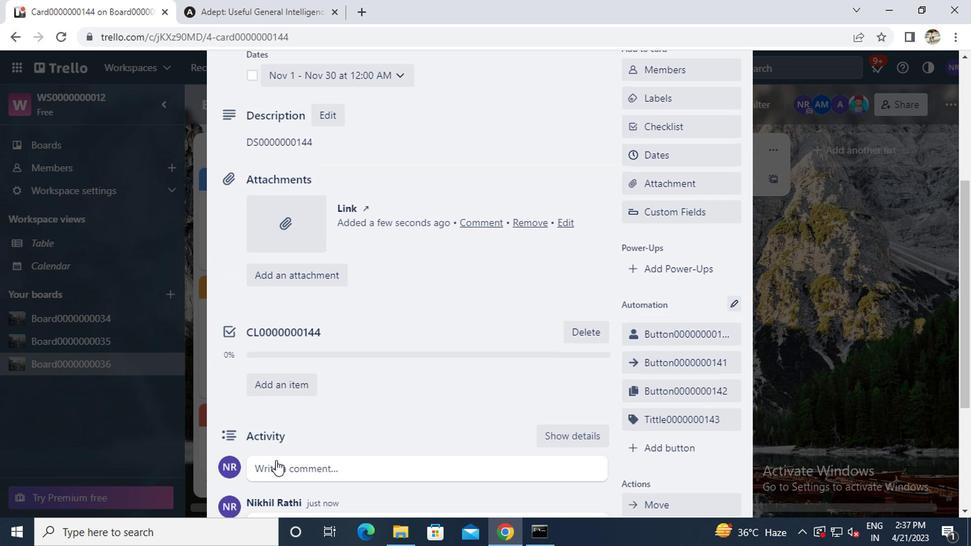 
Action: Mouse moved to (730, 100)
Screenshot: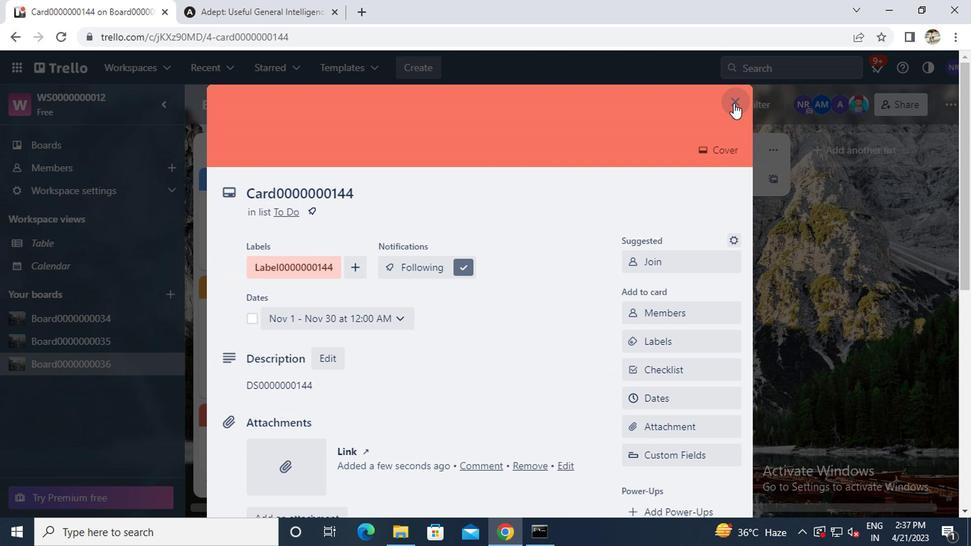 
Action: Mouse pressed left at (730, 100)
Screenshot: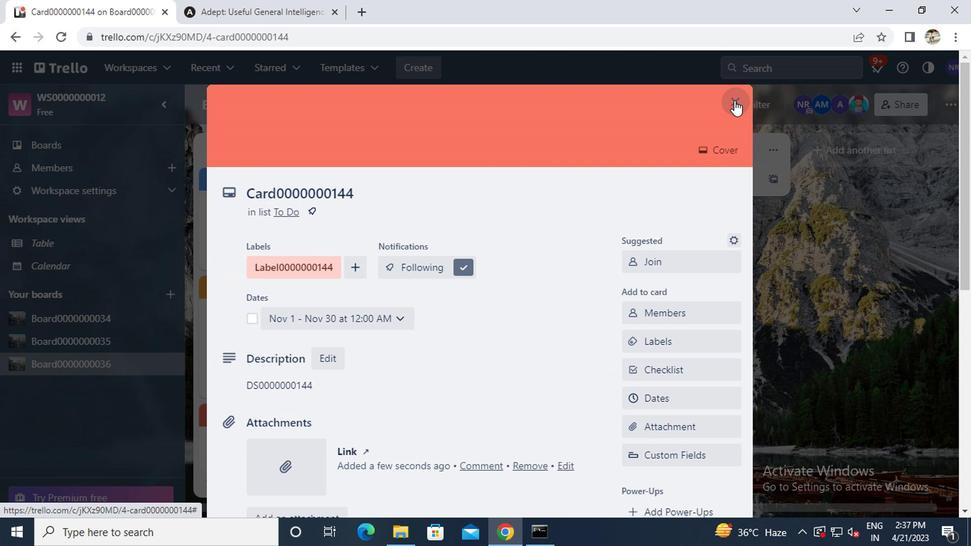 
